 Task: Create a section Error Handling Sprint and in the section, add a milestone Remote Work Enablement in the project WorkWave.
Action: Mouse moved to (166, 439)
Screenshot: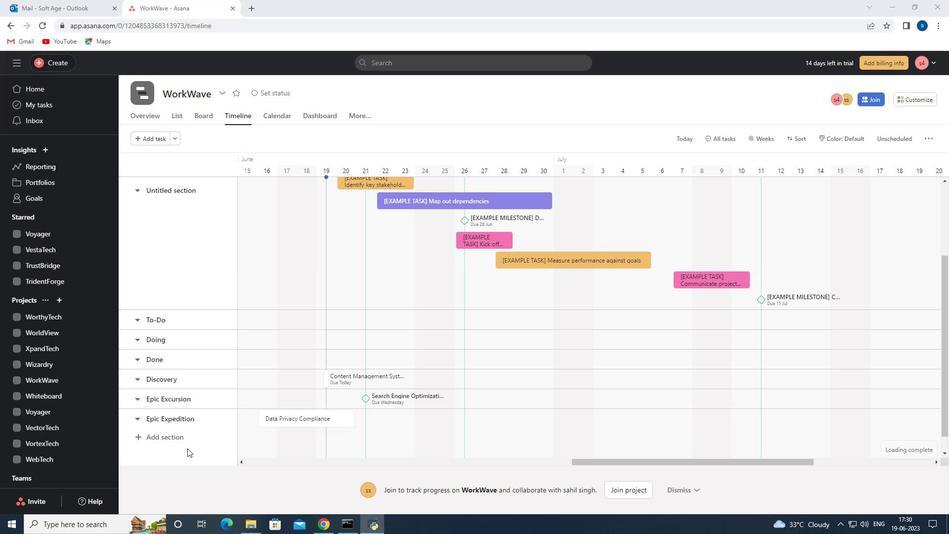 
Action: Mouse pressed left at (166, 439)
Screenshot: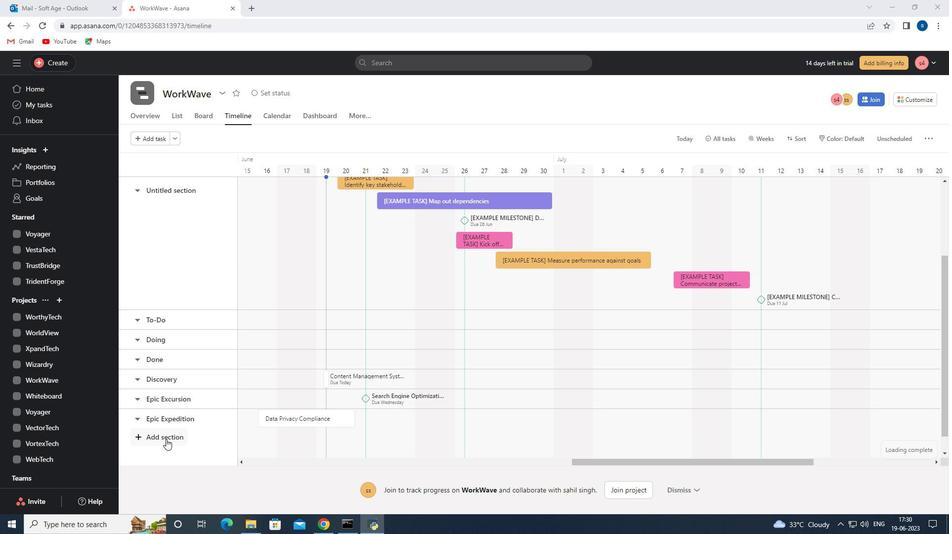 
Action: Mouse moved to (172, 421)
Screenshot: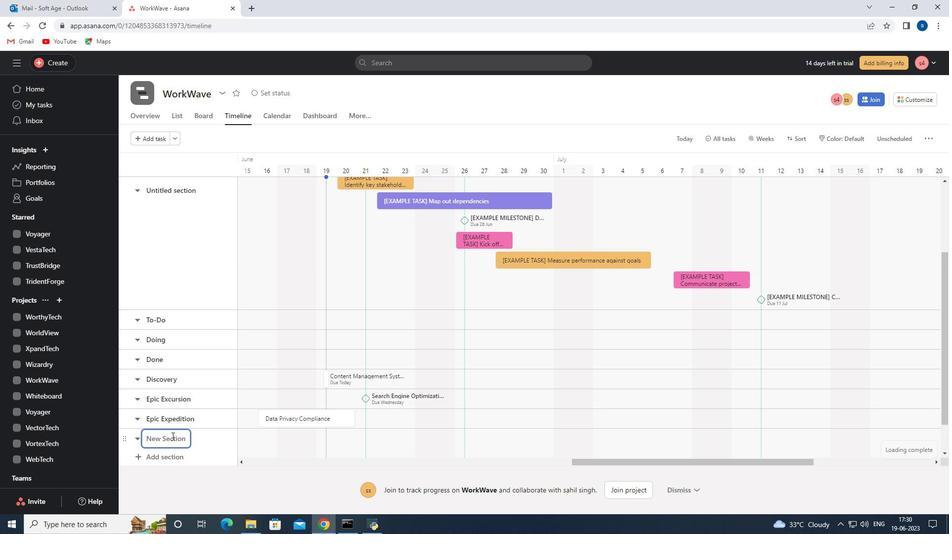 
Action: Key pressed <Key.shift>Error<Key.space><Key.shift>Handling<Key.space><Key.shift>Sprint
Screenshot: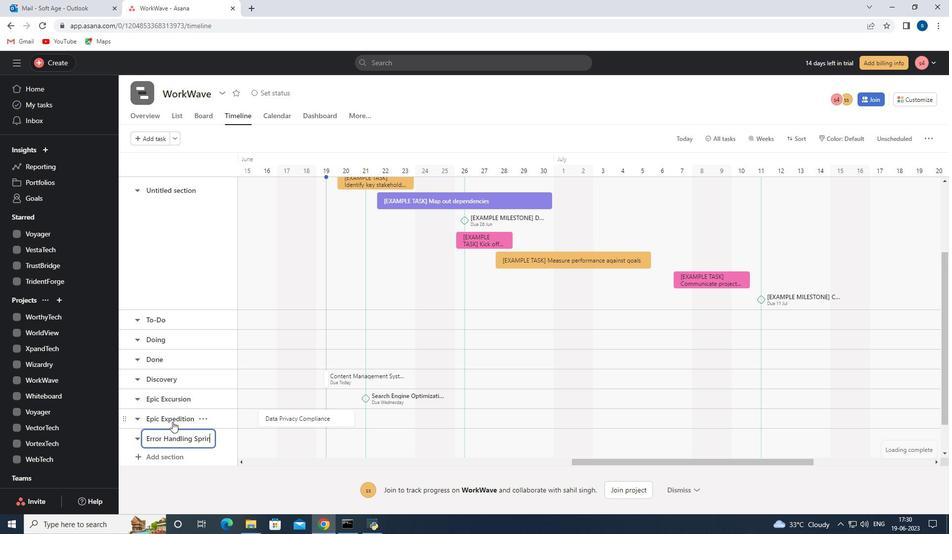 
Action: Mouse moved to (282, 440)
Screenshot: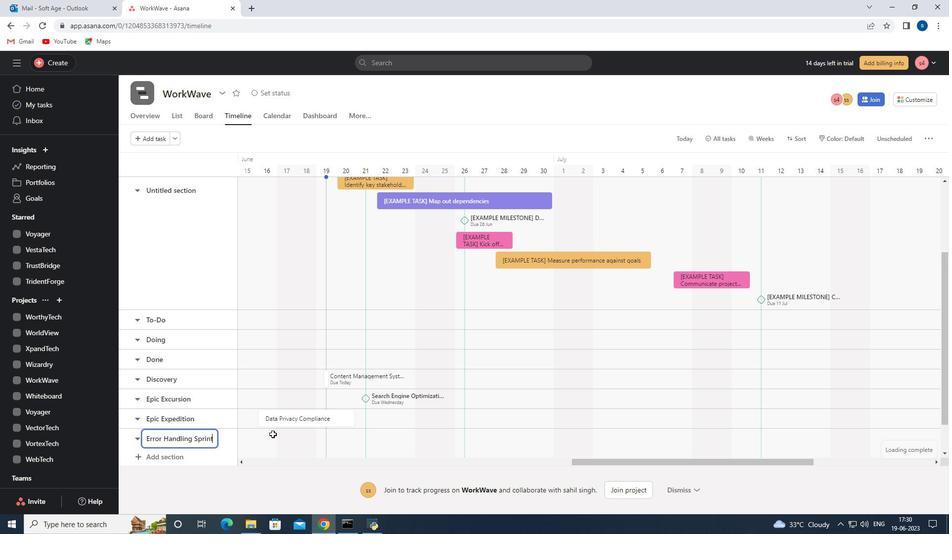 
Action: Mouse pressed left at (282, 440)
Screenshot: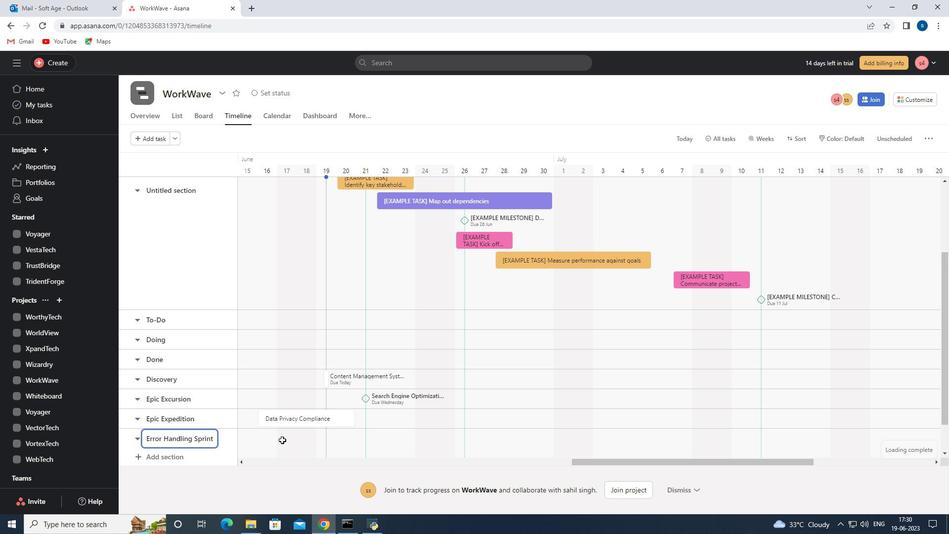 
Action: Key pressed <Key.shift><Key.shift><Key.shift><Key.shift><Key.shift><Key.shift><Key.shift><Key.shift><Key.shift><Key.shift><Key.shift>Remote<Key.space>Work<Key.space><Key.shift>Enablement
Screenshot: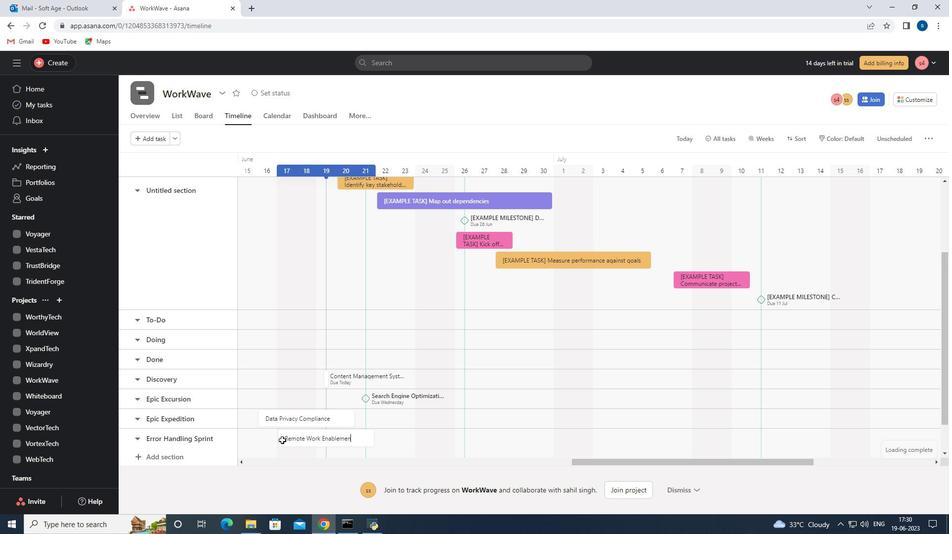 
Action: Mouse moved to (354, 438)
Screenshot: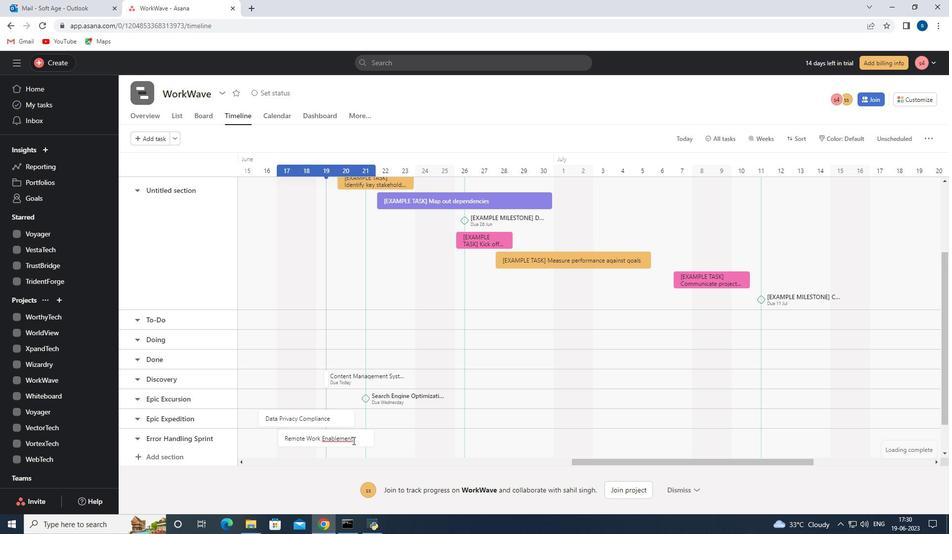 
Action: Mouse pressed right at (354, 438)
Screenshot: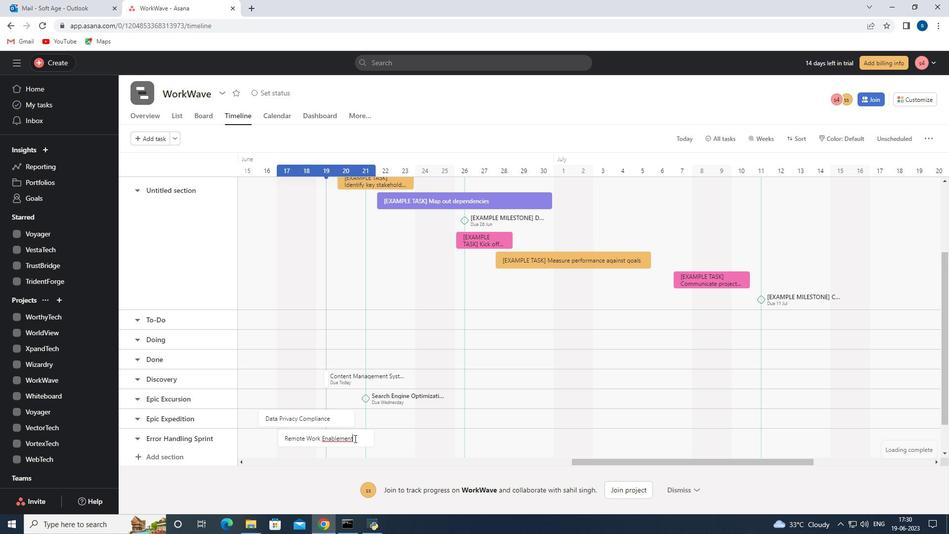 
Action: Mouse moved to (390, 391)
Screenshot: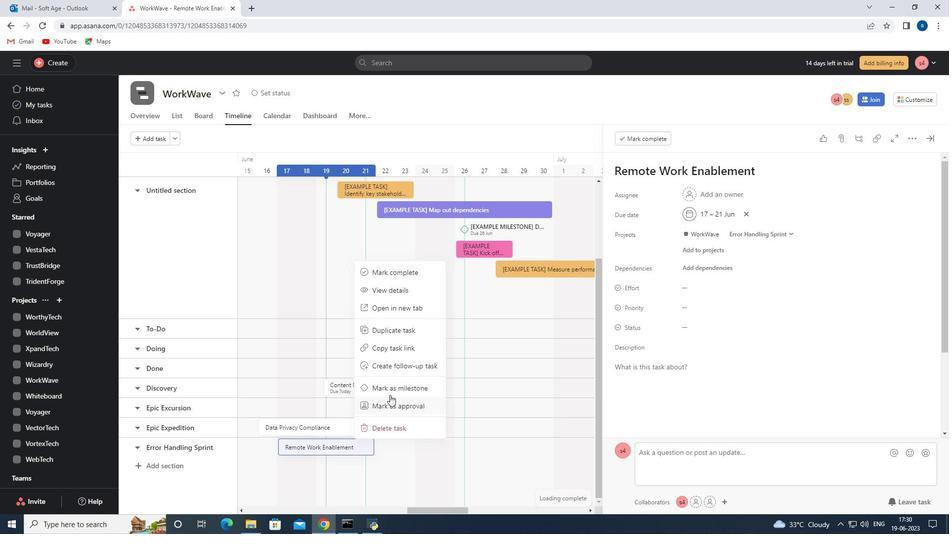 
Action: Mouse pressed left at (390, 391)
Screenshot: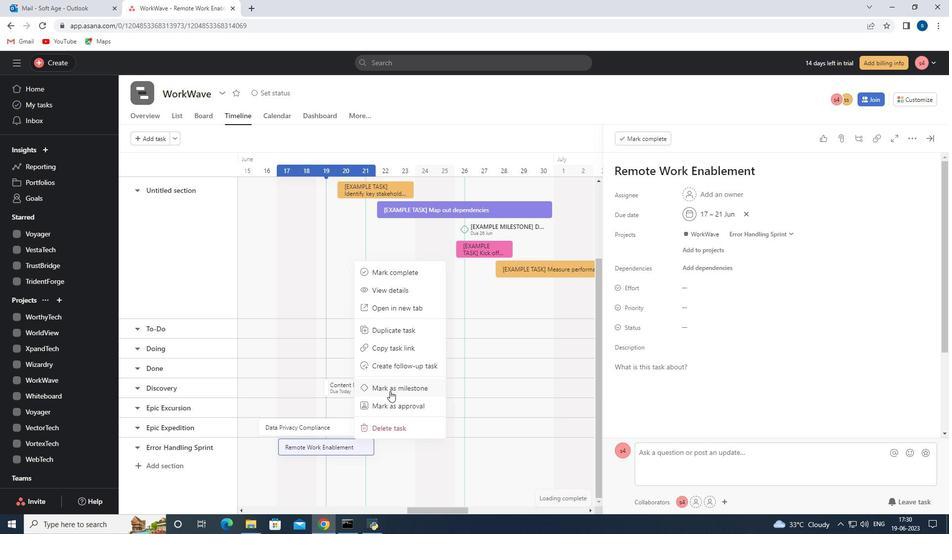 
Action: Mouse moved to (929, 136)
Screenshot: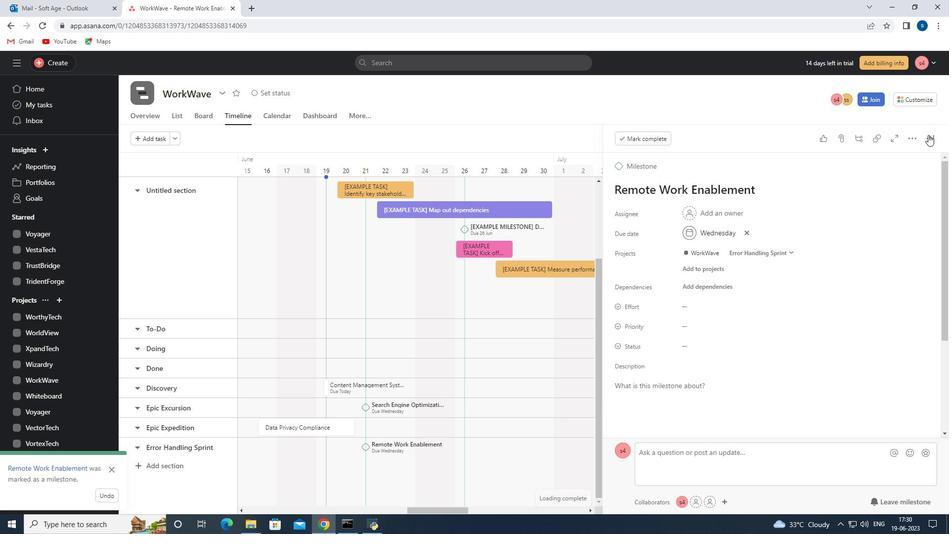 
Action: Mouse pressed left at (929, 136)
Screenshot: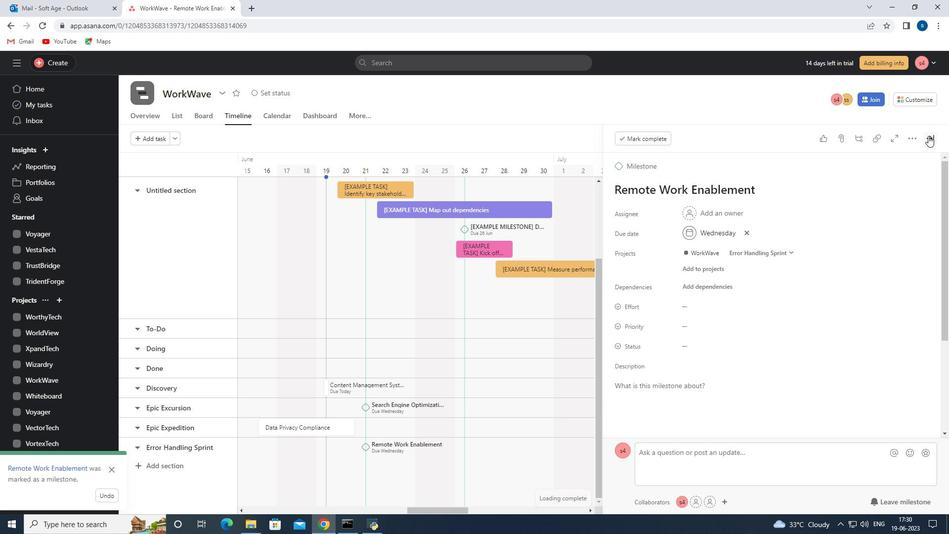 
Action: Mouse moved to (436, 330)
Screenshot: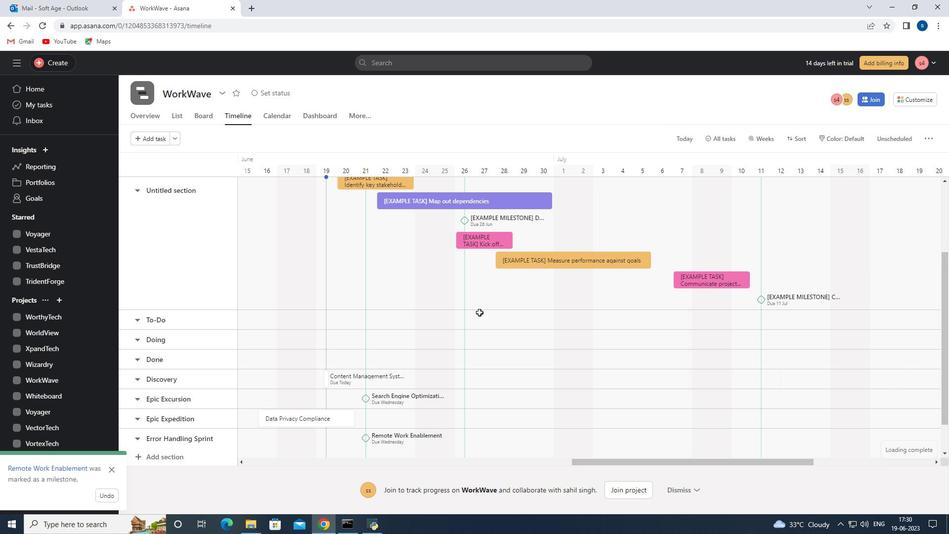 
